 Task: Select service Search engine optimization.
Action: Mouse moved to (392, 104)
Screenshot: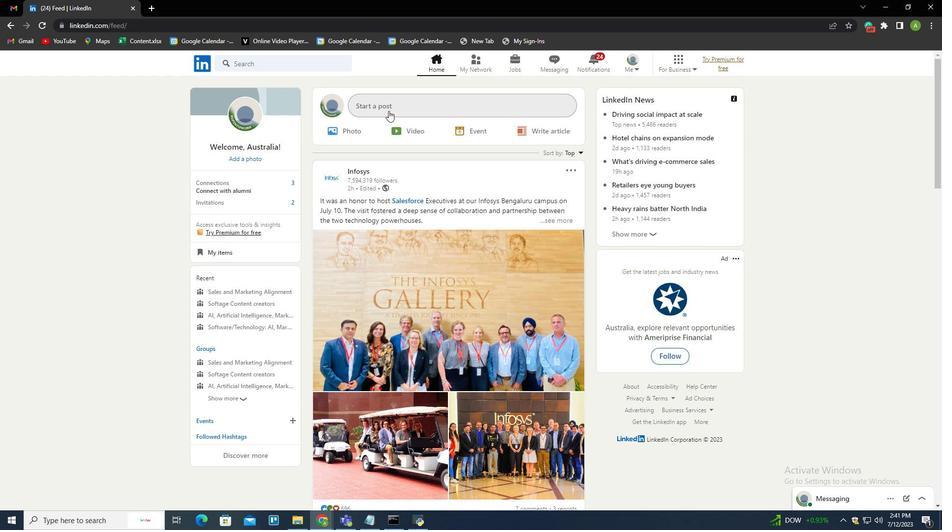 
Action: Mouse pressed left at (392, 104)
Screenshot: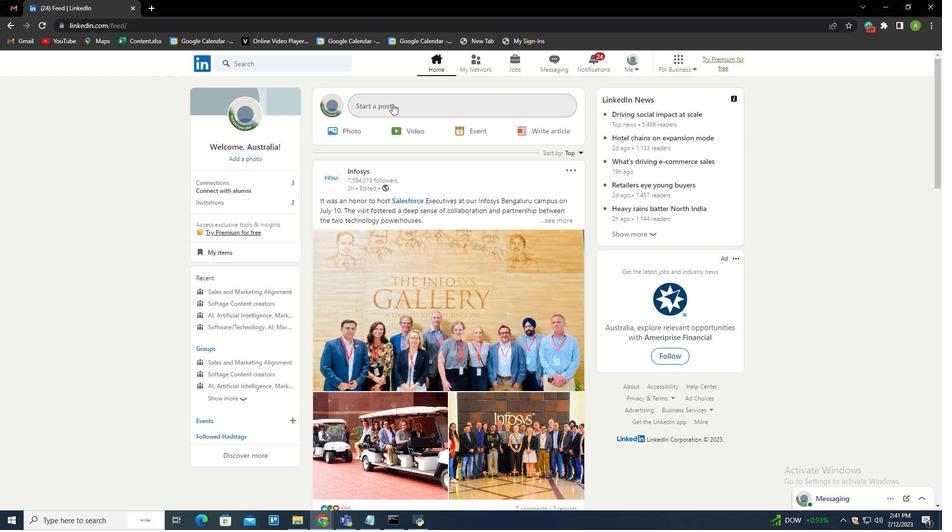
Action: Mouse moved to (417, 284)
Screenshot: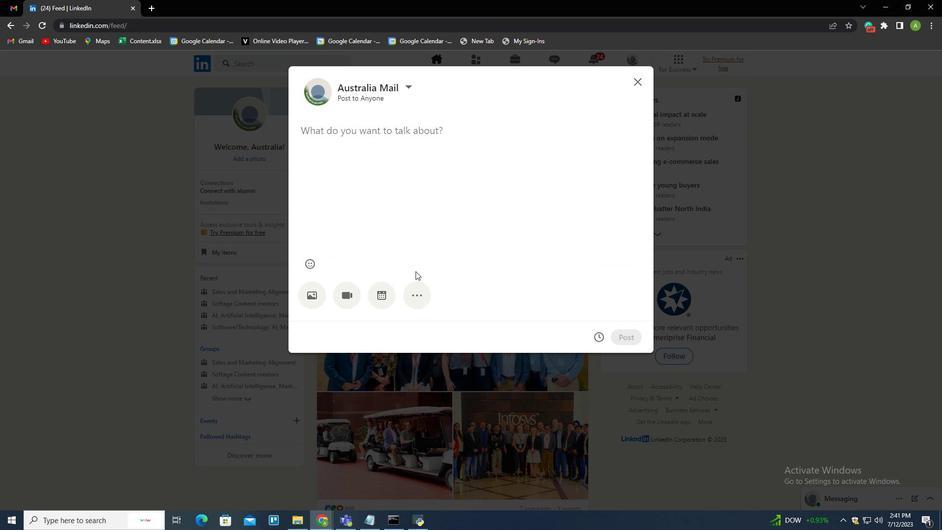 
Action: Mouse pressed left at (417, 284)
Screenshot: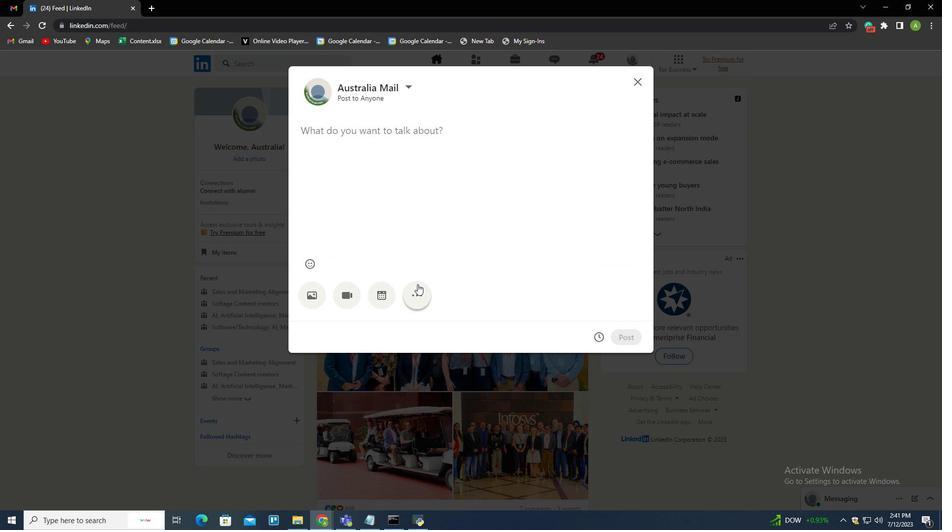 
Action: Mouse moved to (552, 288)
Screenshot: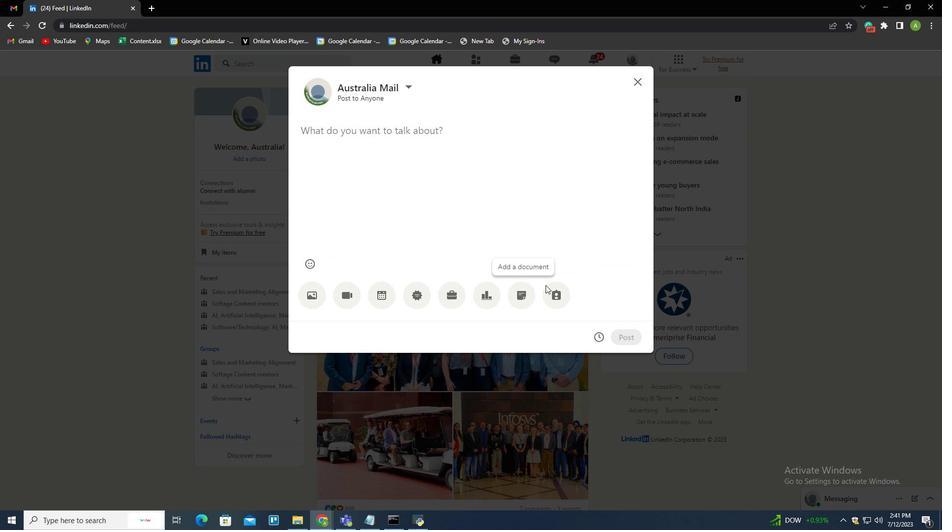 
Action: Mouse pressed left at (552, 288)
Screenshot: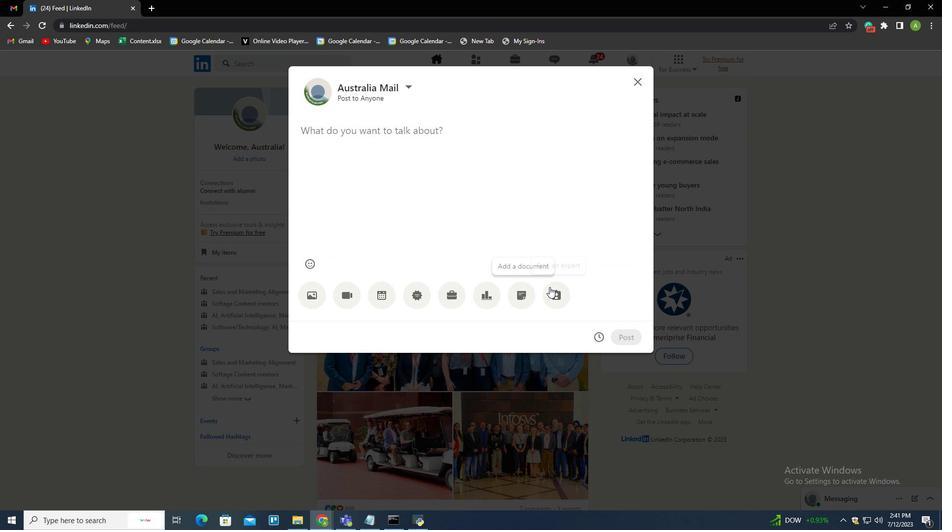 
Action: Mouse moved to (401, 142)
Screenshot: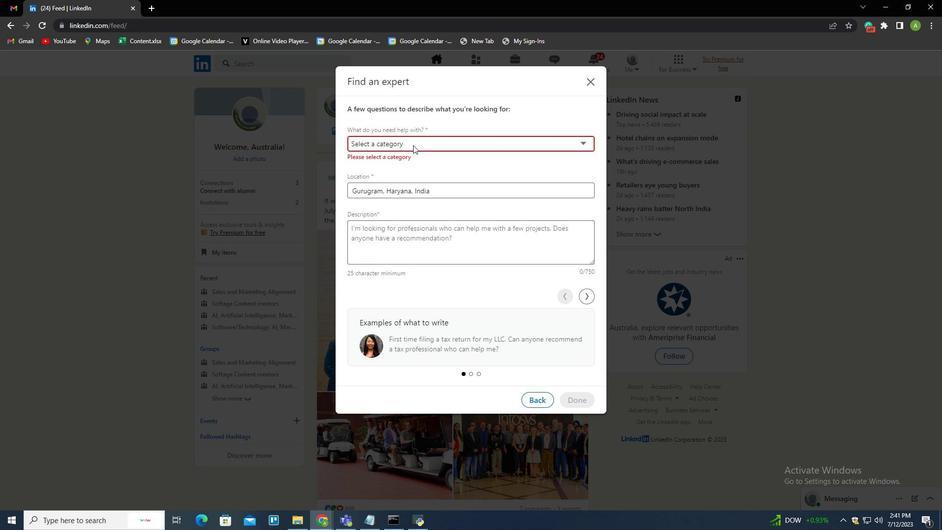 
Action: Mouse pressed left at (401, 142)
Screenshot: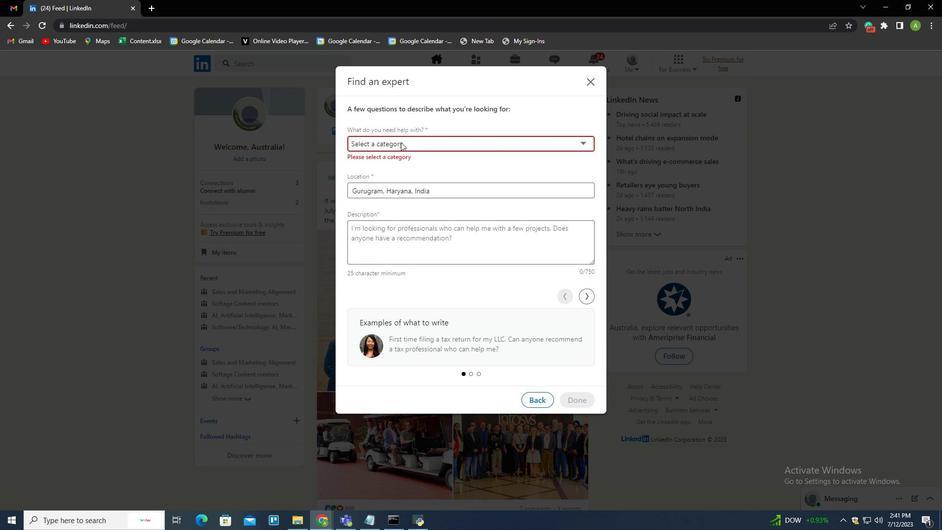 
Action: Mouse moved to (376, 193)
Screenshot: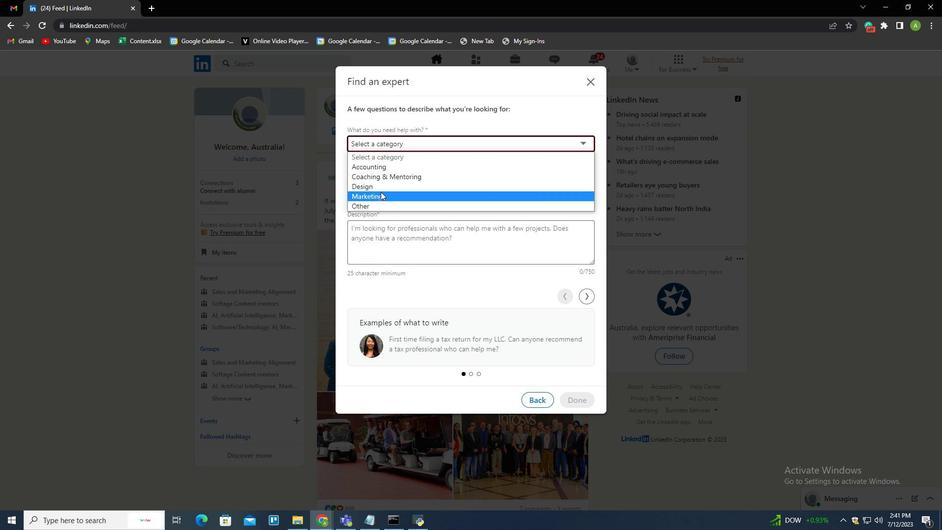 
Action: Mouse pressed left at (376, 193)
Screenshot: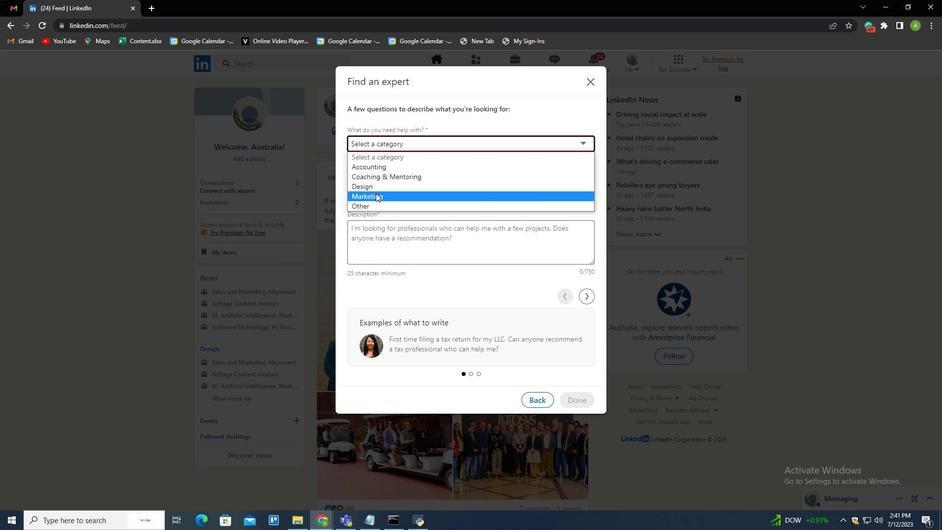 
Action: Mouse moved to (387, 180)
Screenshot: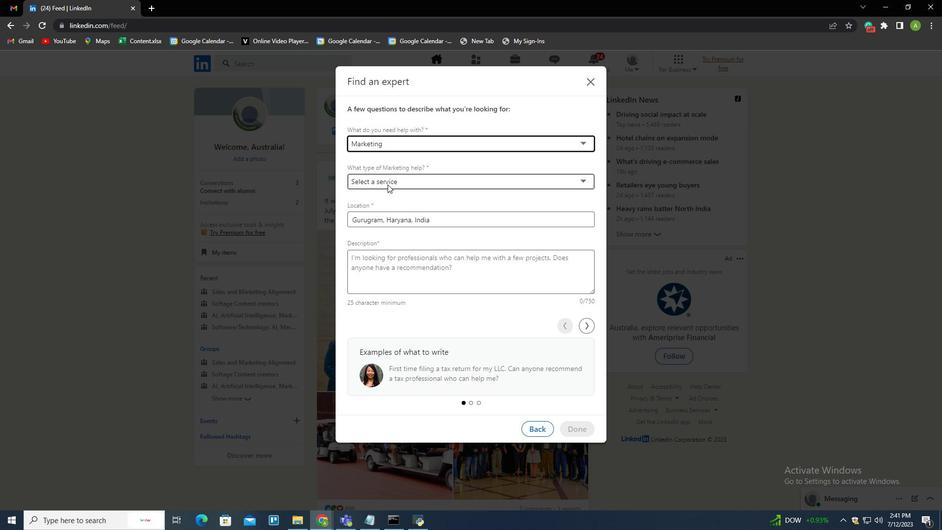 
Action: Mouse pressed left at (387, 180)
Screenshot: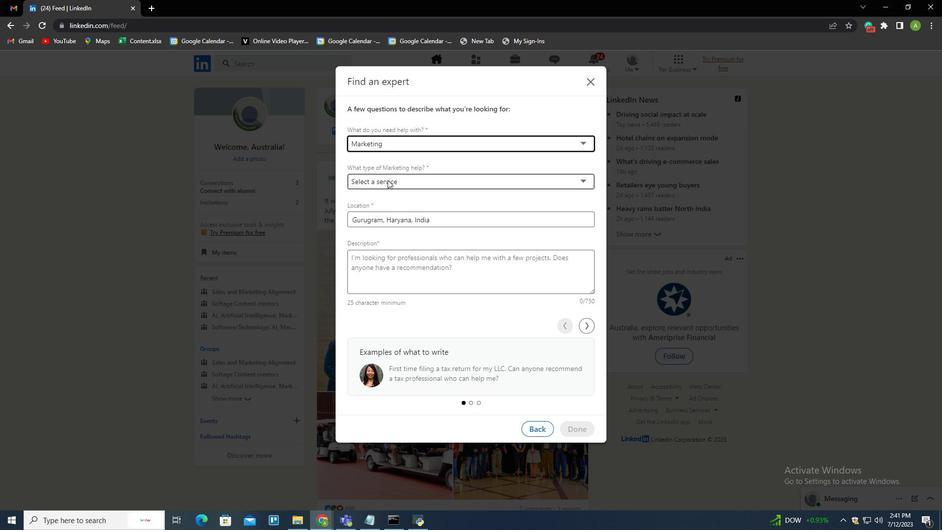 
Action: Mouse moved to (402, 230)
Screenshot: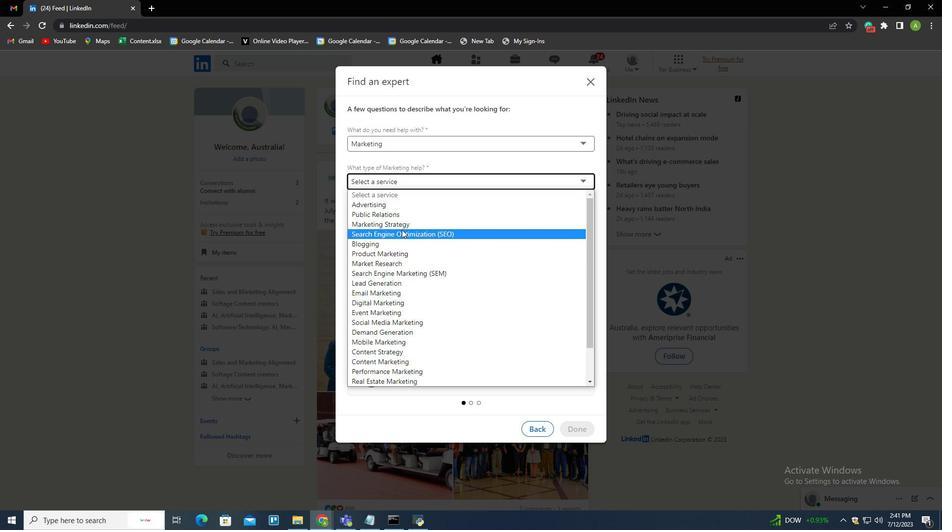 
Action: Mouse pressed left at (402, 230)
Screenshot: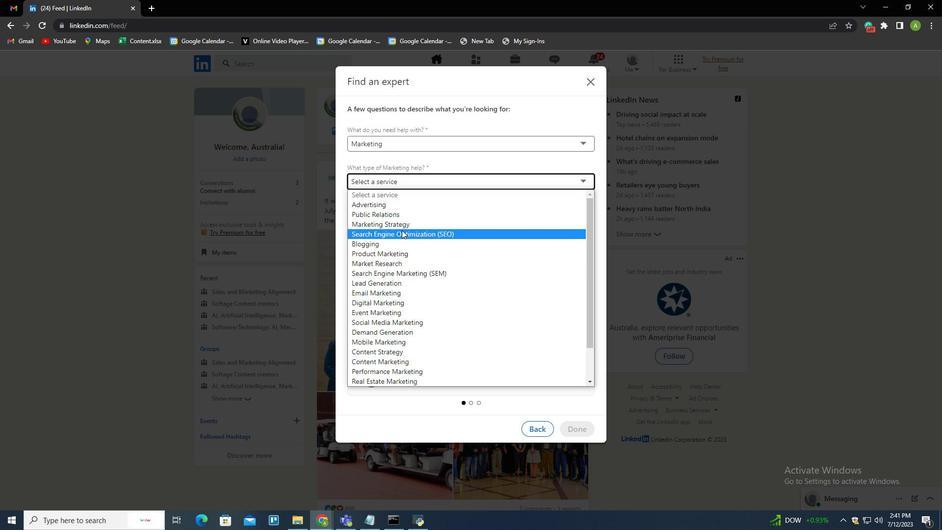 
Action: Mouse moved to (443, 281)
Screenshot: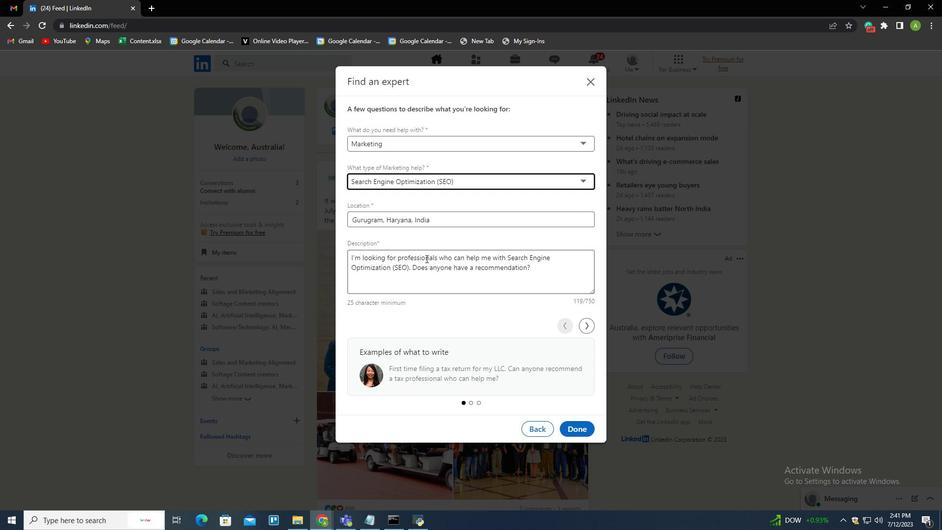 
